 Task: Add a gradient grey background to the video "movie A.mp4" and Play
Action: Mouse moved to (620, 134)
Screenshot: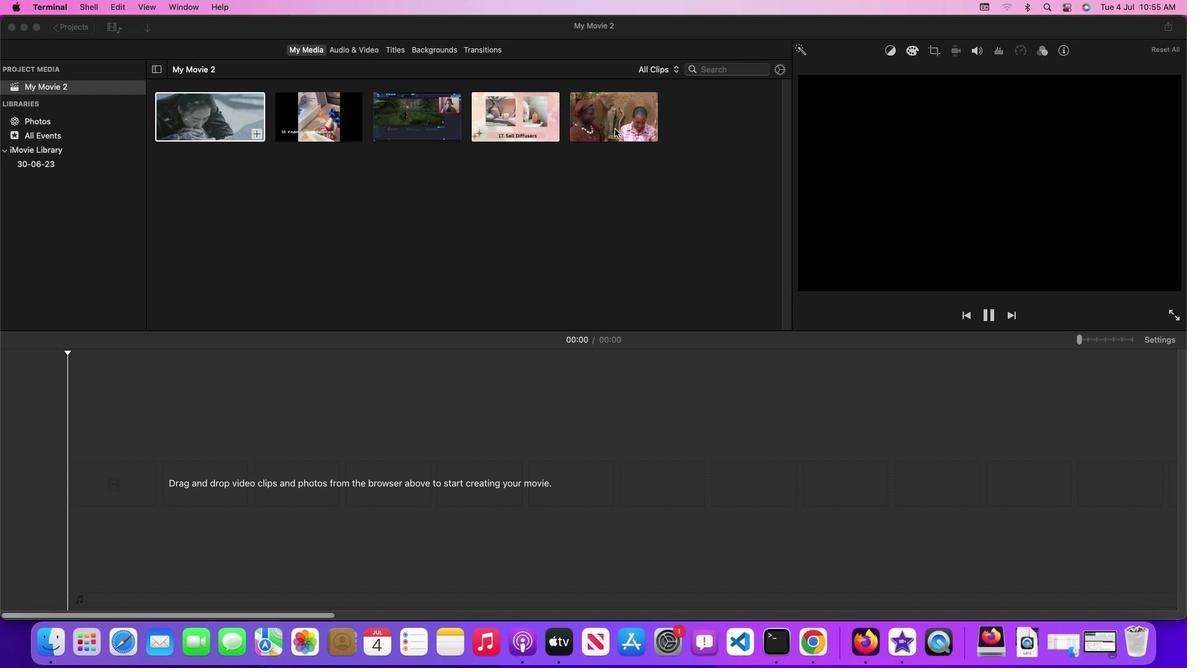 
Action: Mouse pressed left at (620, 134)
Screenshot: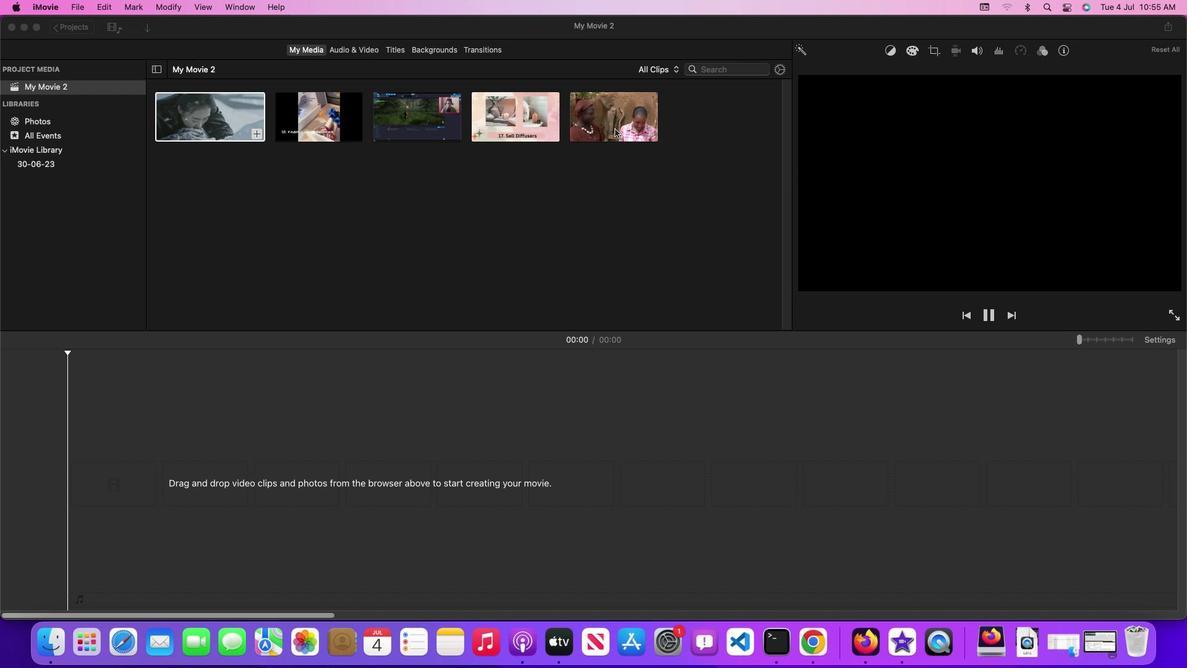 
Action: Mouse moved to (438, 55)
Screenshot: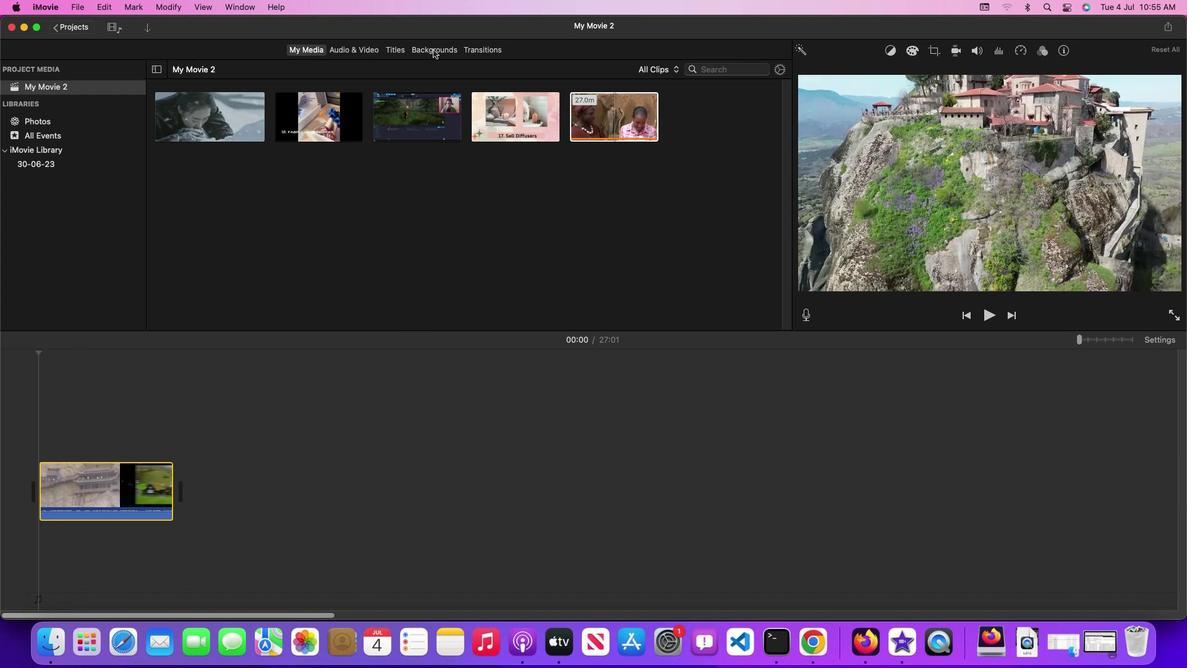 
Action: Mouse pressed left at (438, 55)
Screenshot: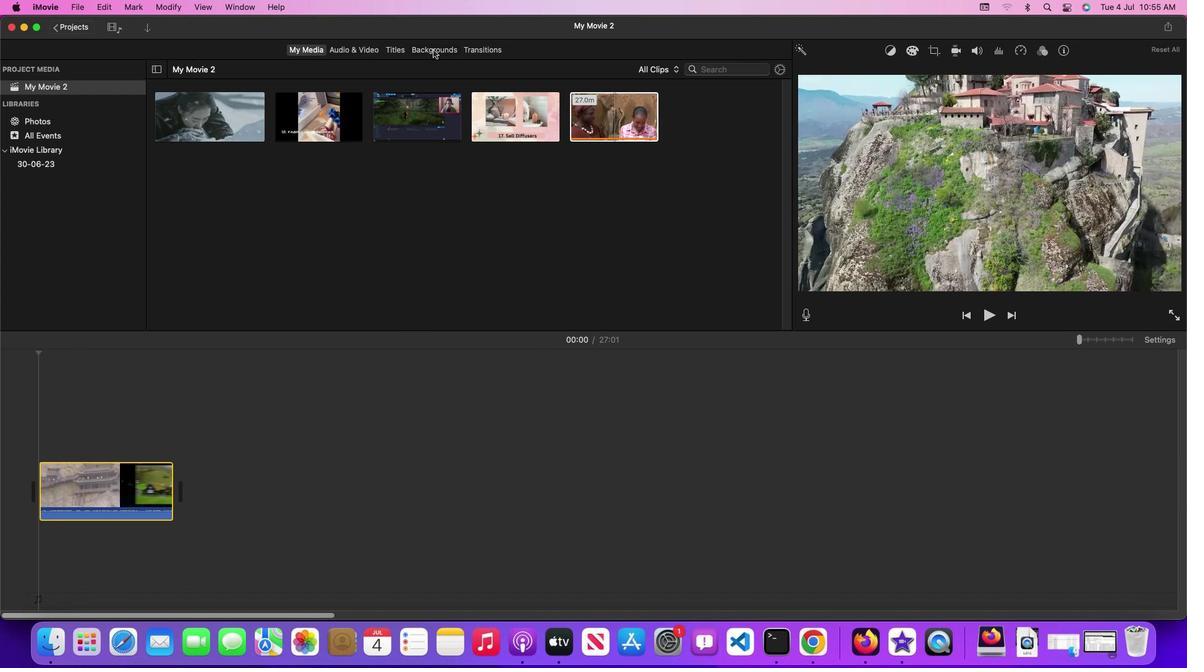 
Action: Mouse moved to (758, 175)
Screenshot: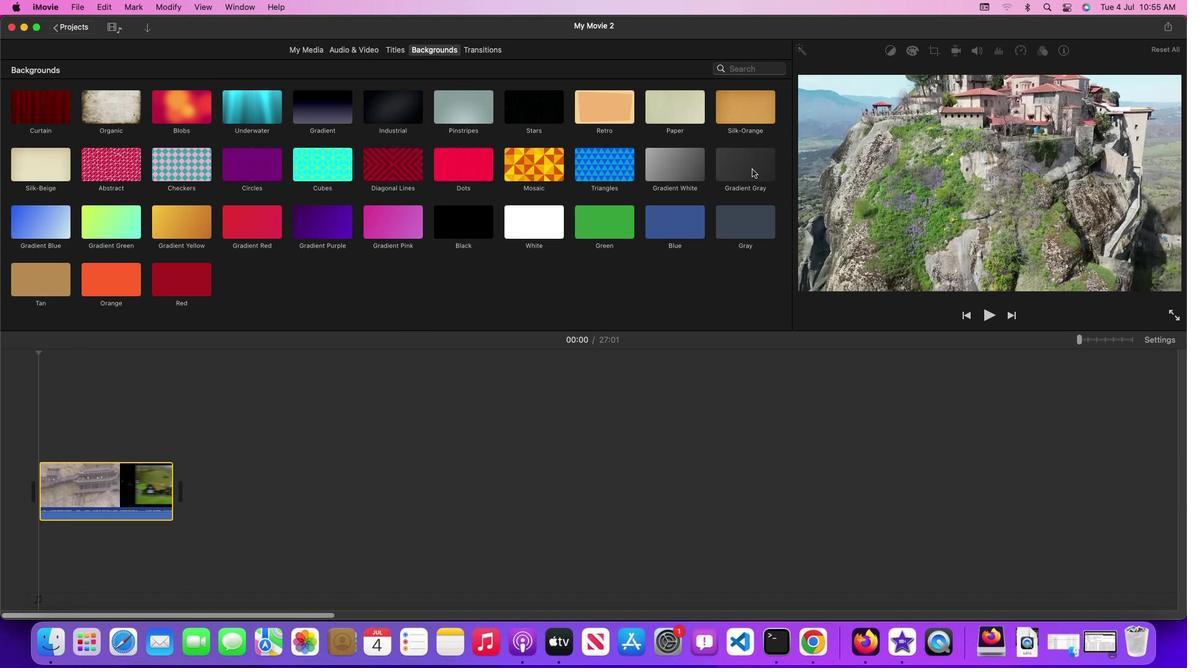 
Action: Mouse pressed left at (758, 175)
Screenshot: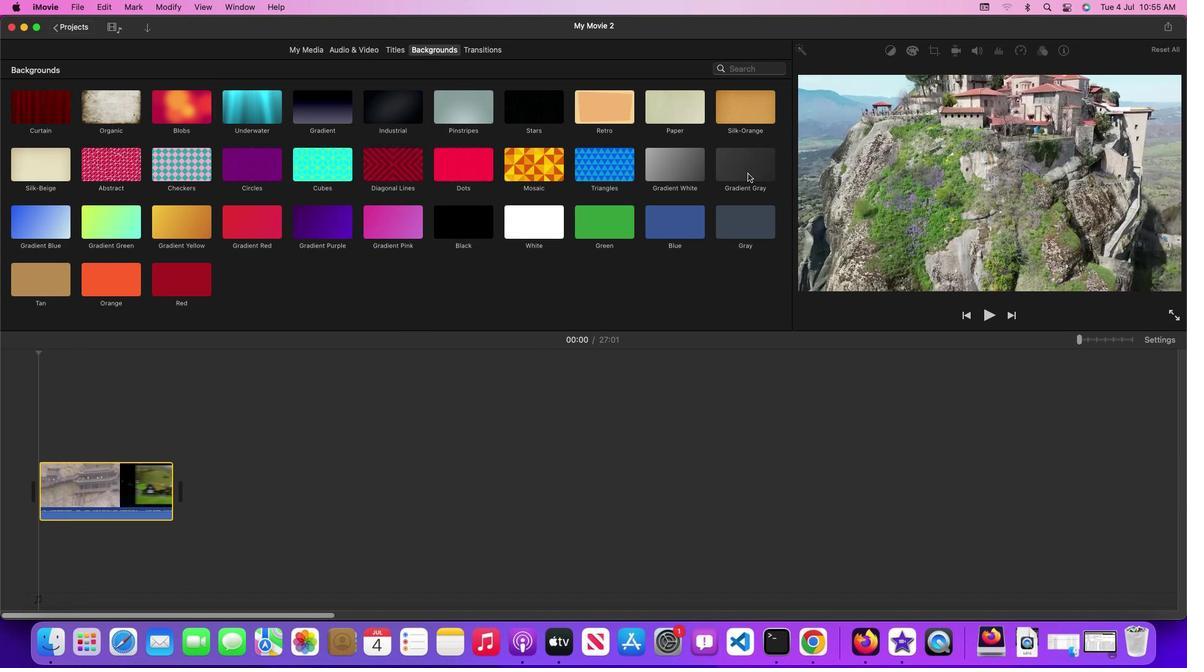 
Action: Mouse moved to (231, 498)
Screenshot: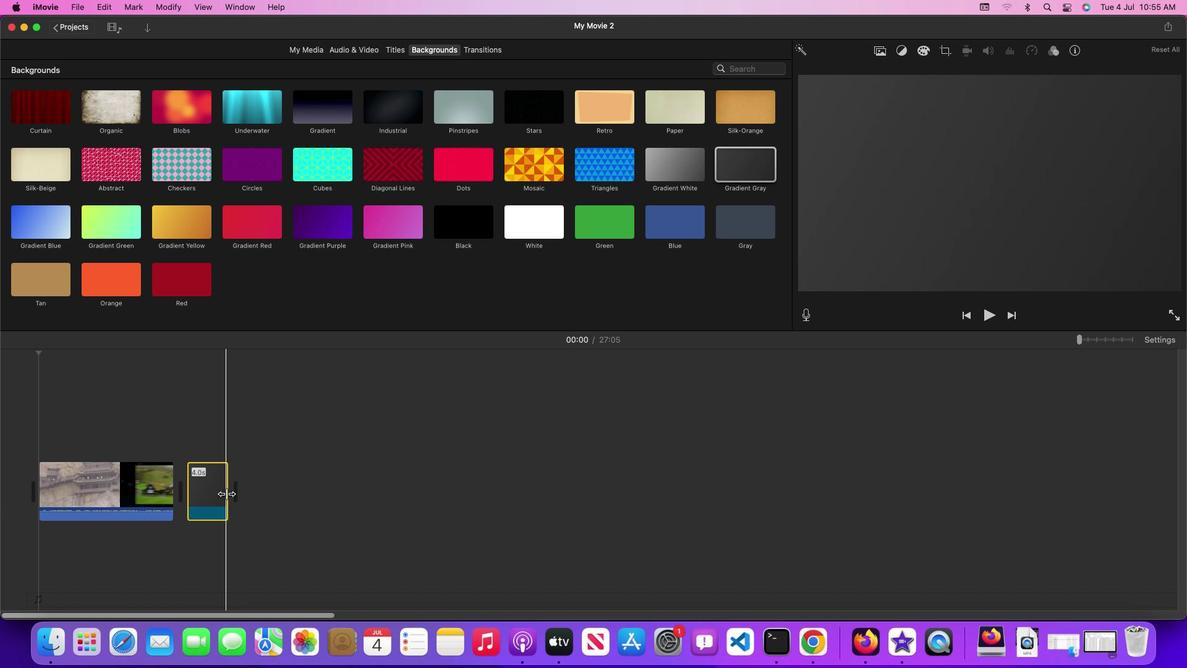 
Action: Mouse pressed left at (231, 498)
Screenshot: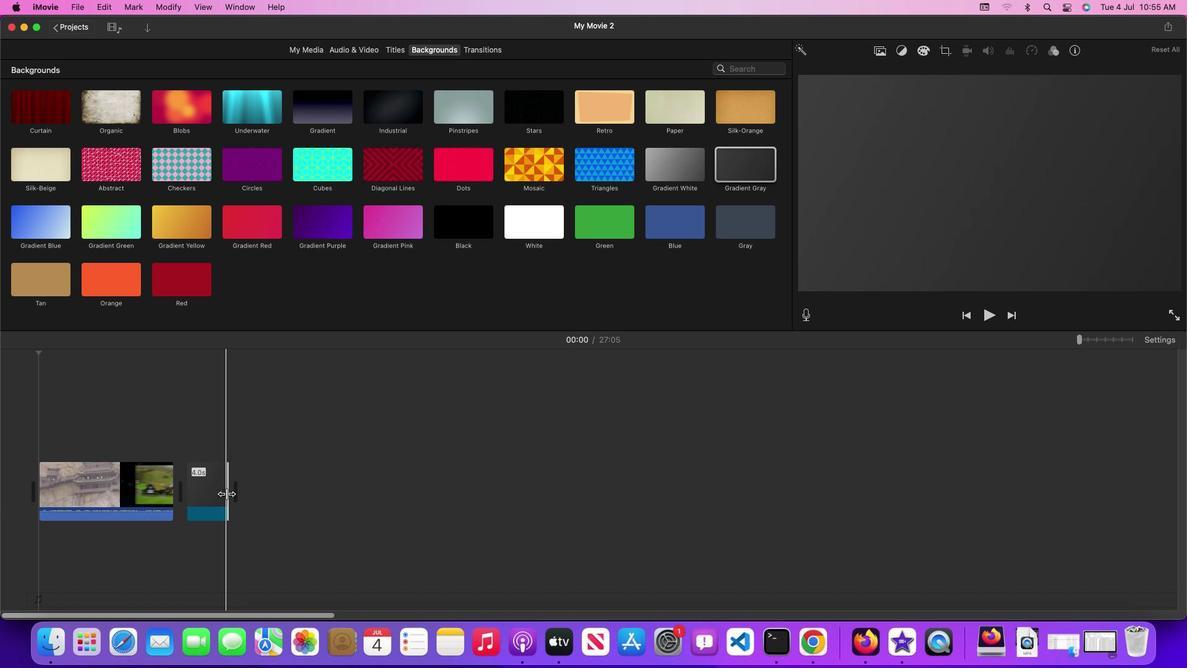 
Action: Mouse moved to (254, 495)
Screenshot: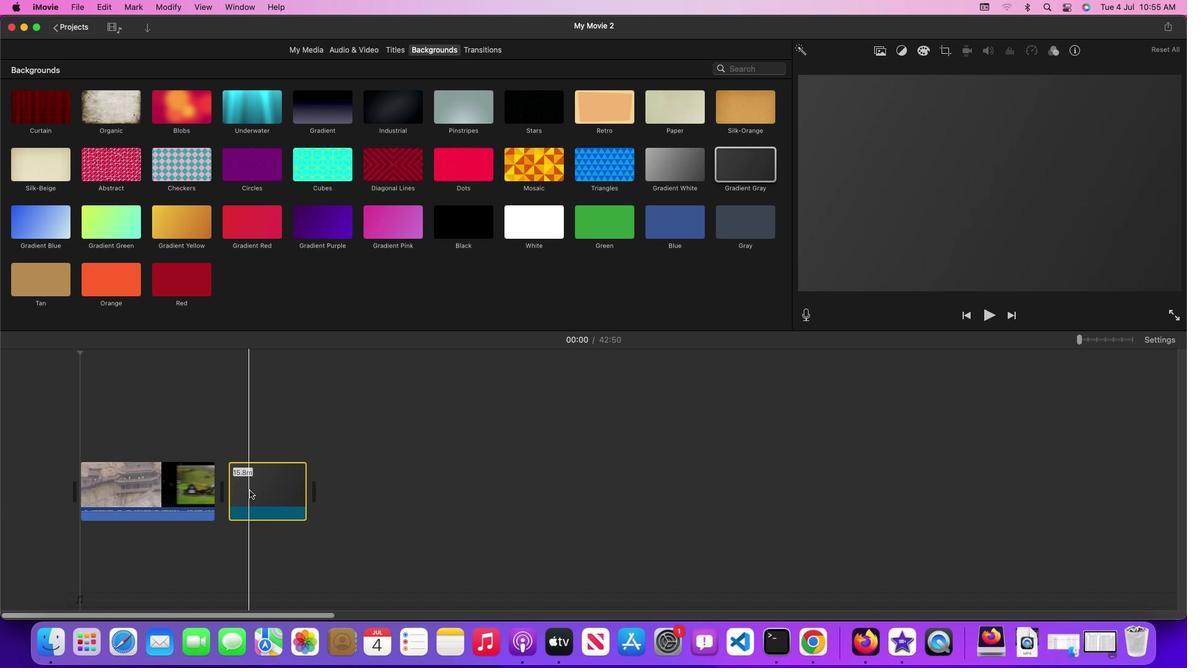 
Action: Mouse pressed left at (254, 495)
Screenshot: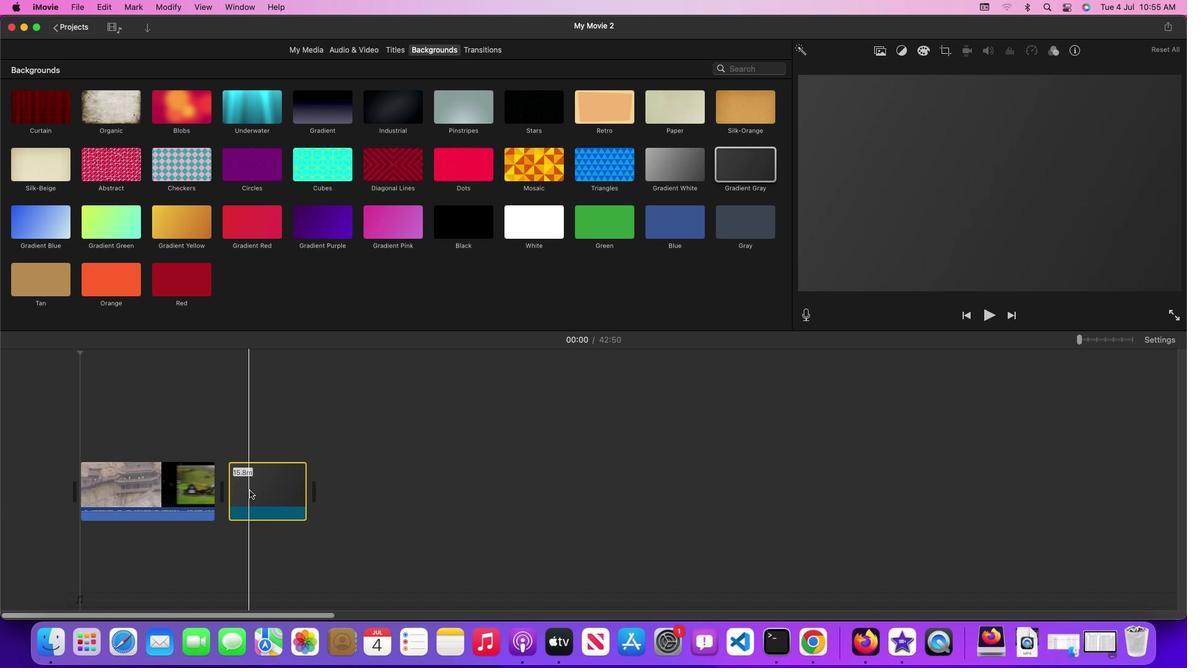 
Action: Mouse moved to (180, 440)
Screenshot: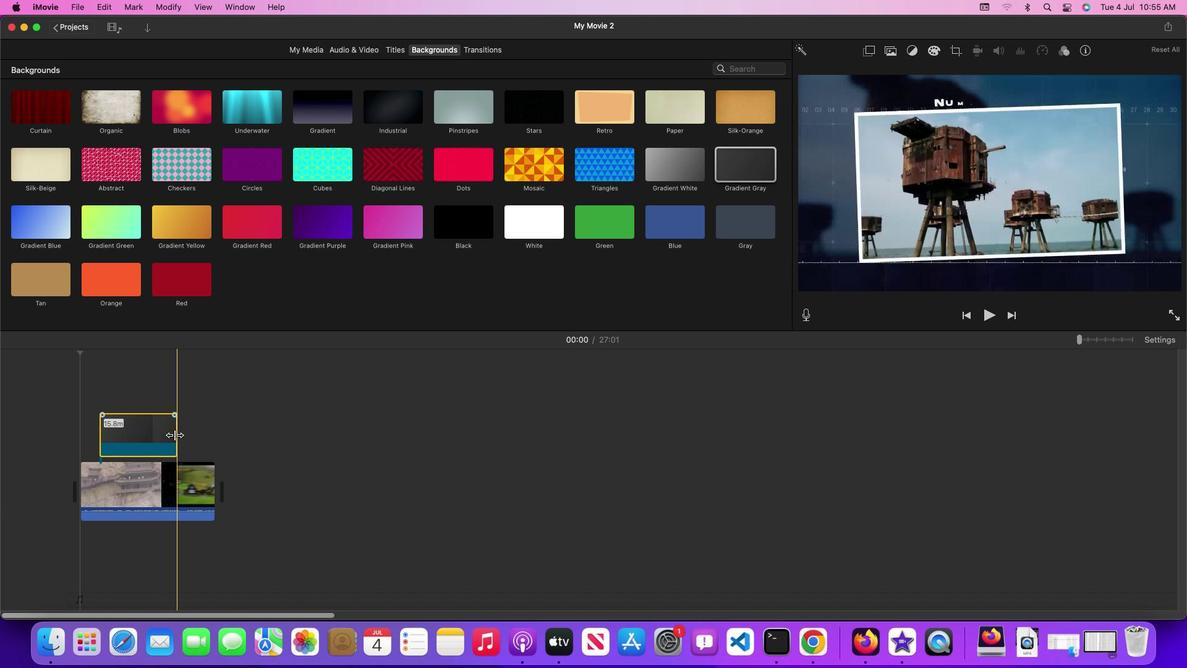 
Action: Mouse pressed left at (180, 440)
Screenshot: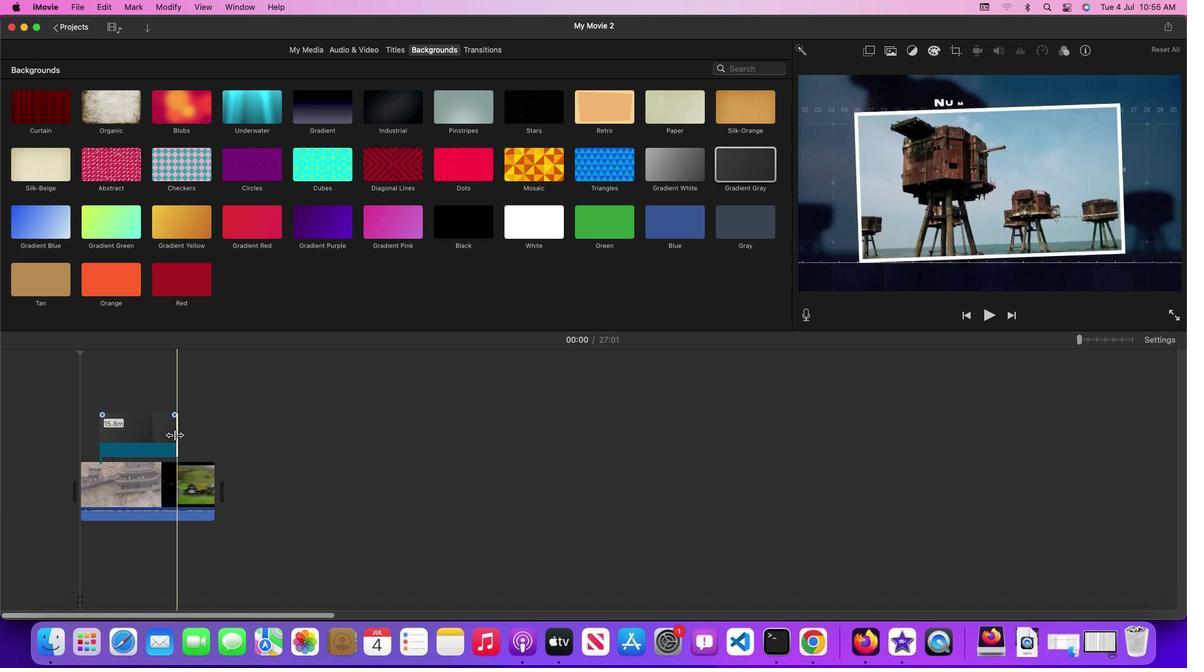 
Action: Mouse moved to (186, 488)
Screenshot: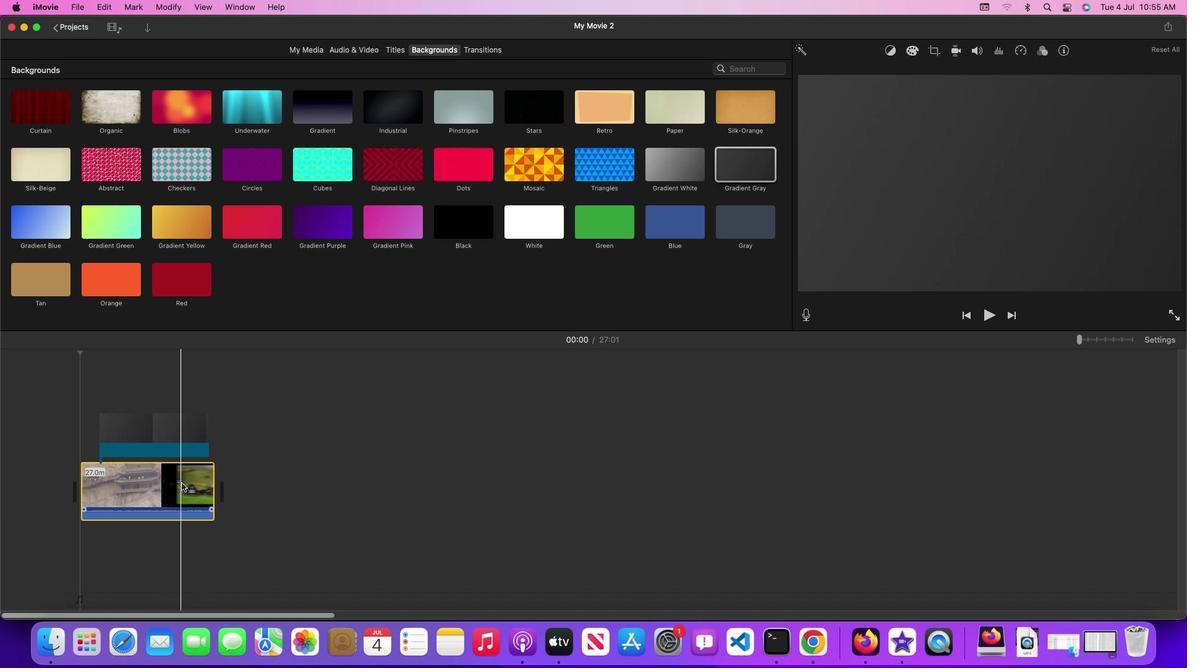
Action: Mouse pressed left at (186, 488)
Screenshot: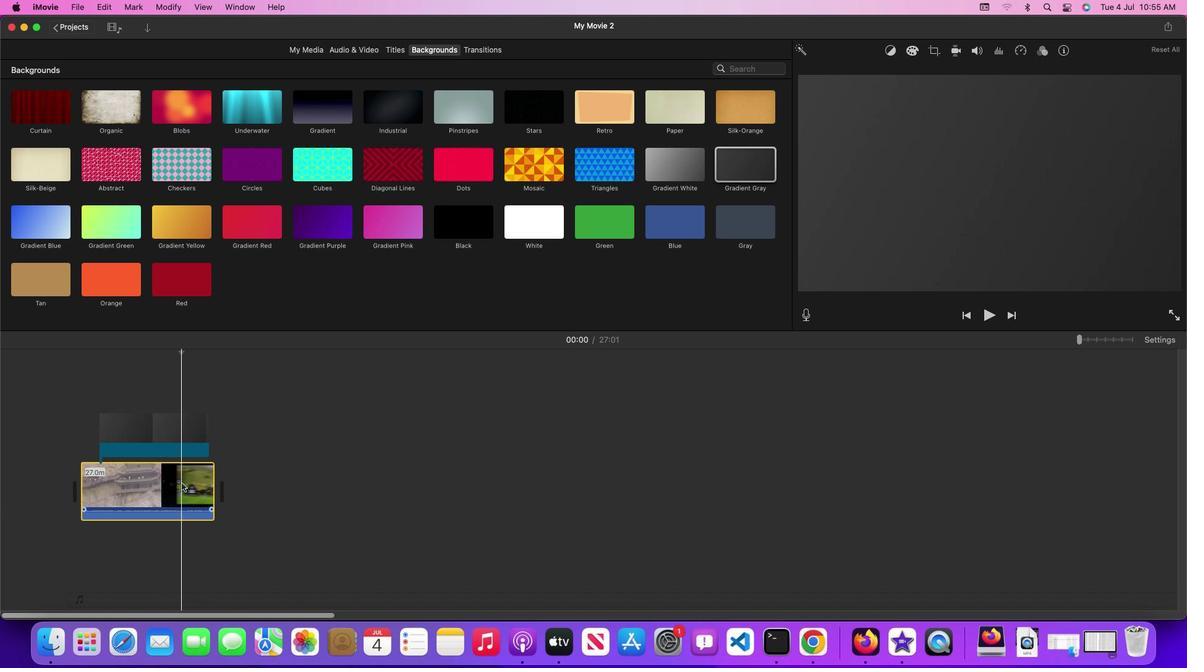
Action: Mouse moved to (193, 447)
Screenshot: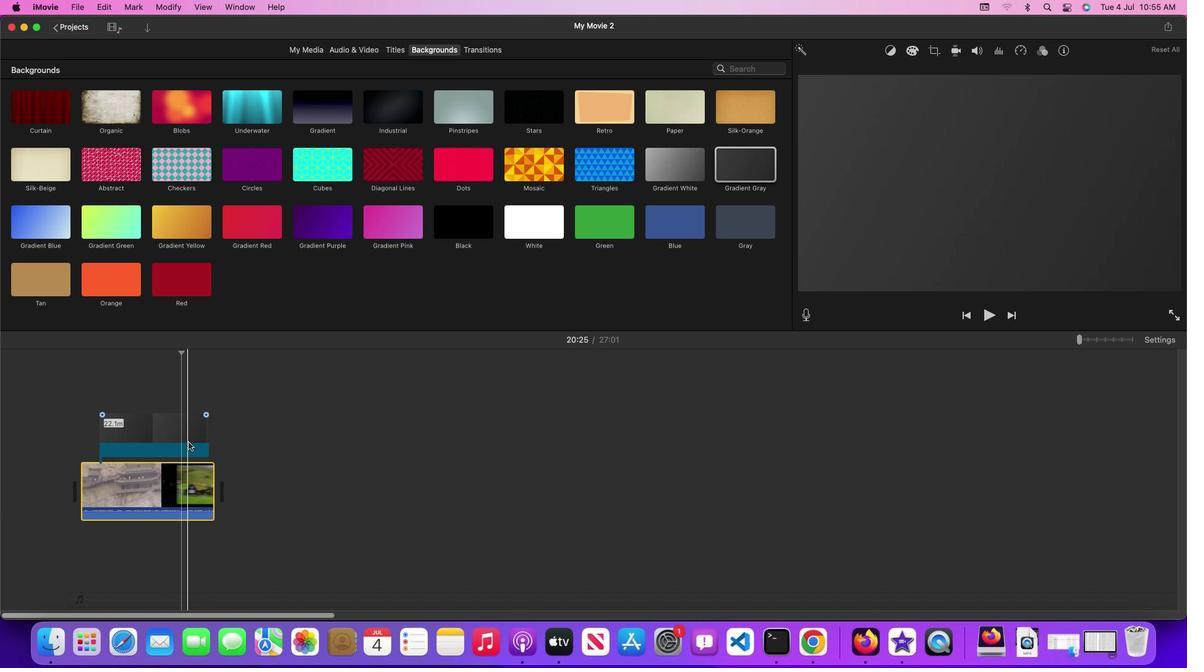 
Action: Mouse pressed left at (193, 447)
Screenshot: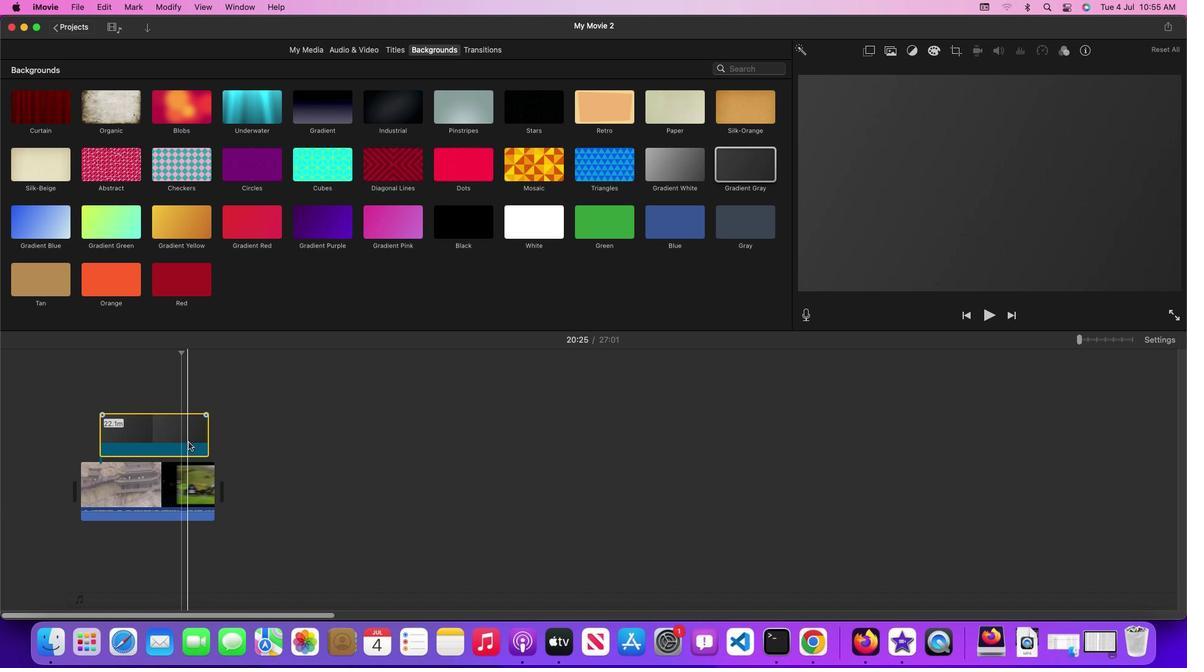 
Action: Mouse moved to (878, 56)
Screenshot: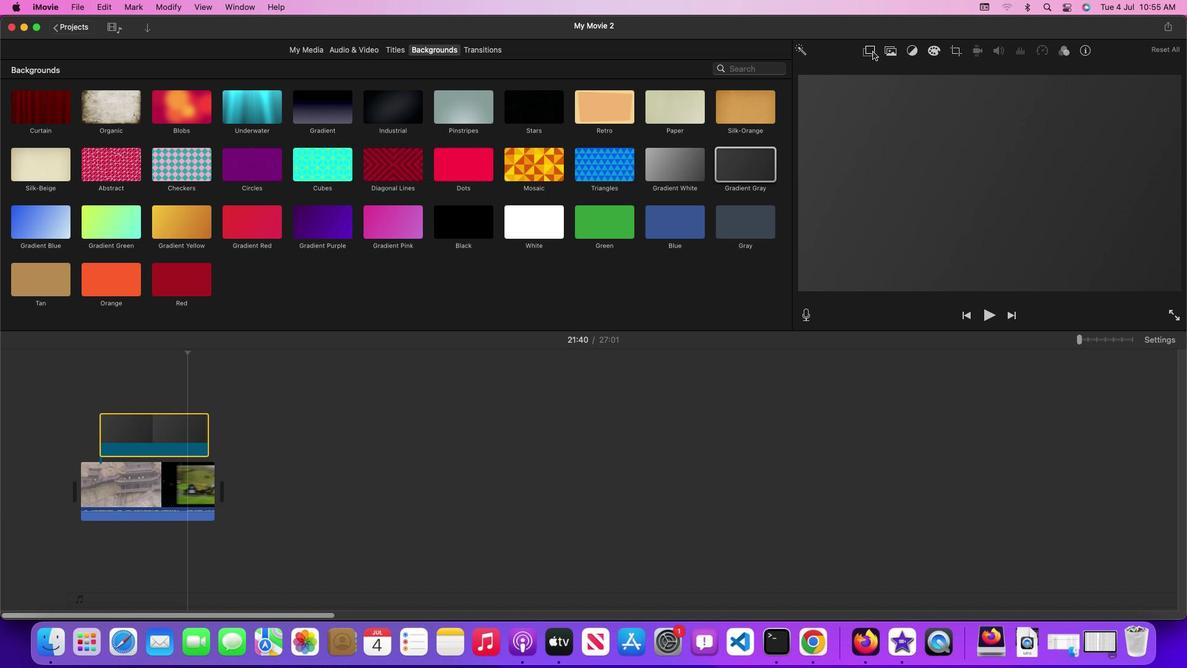 
Action: Mouse pressed left at (878, 56)
Screenshot: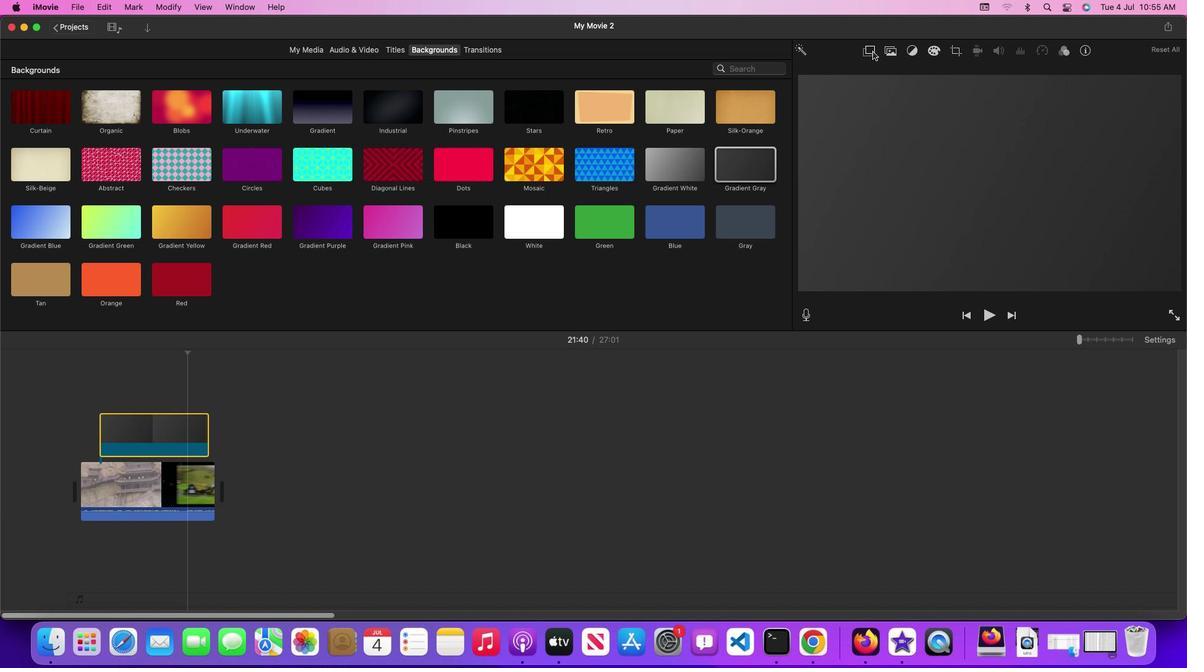 
Action: Mouse moved to (846, 77)
Screenshot: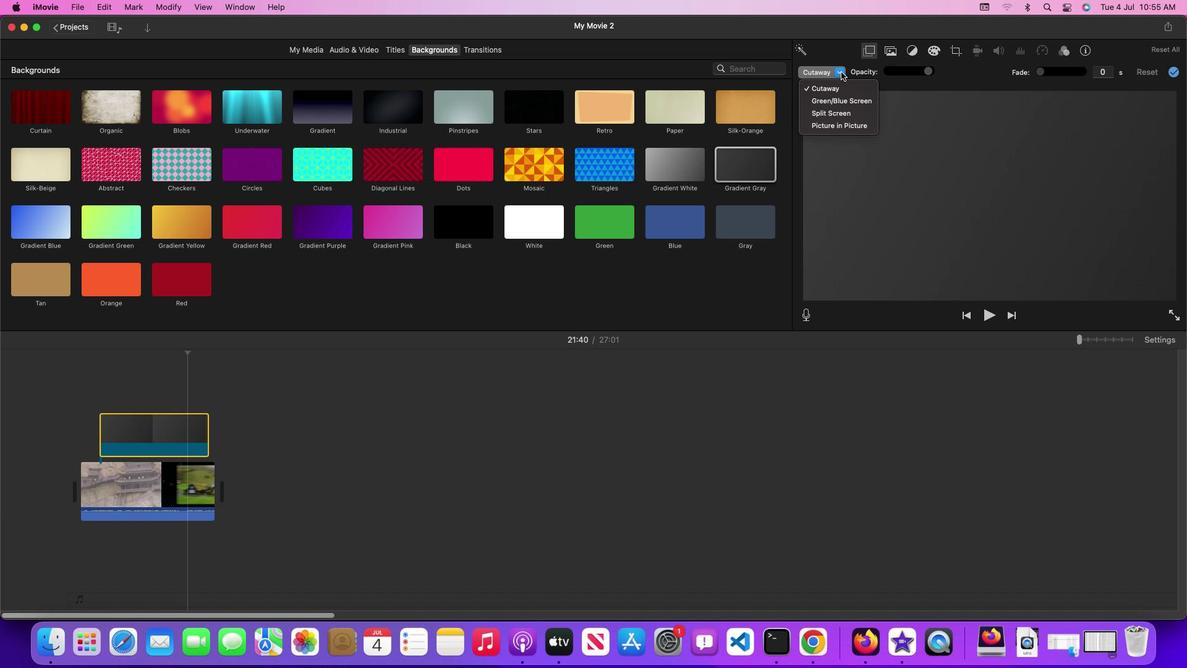 
Action: Mouse pressed left at (846, 77)
Screenshot: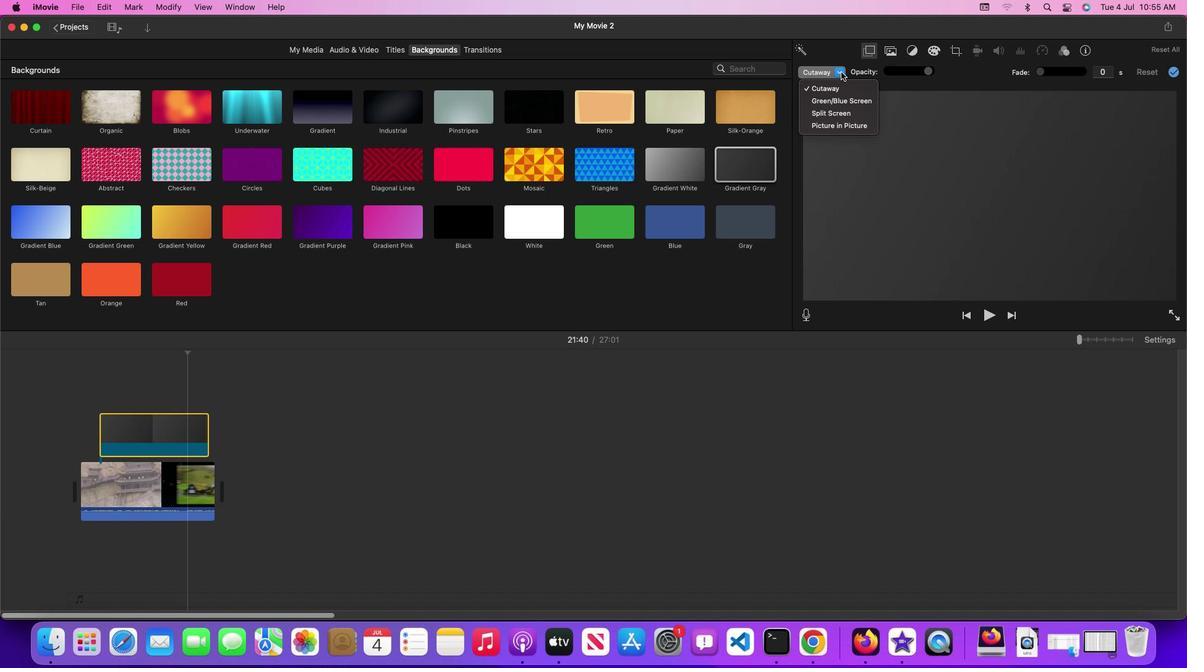 
Action: Mouse moved to (846, 133)
Screenshot: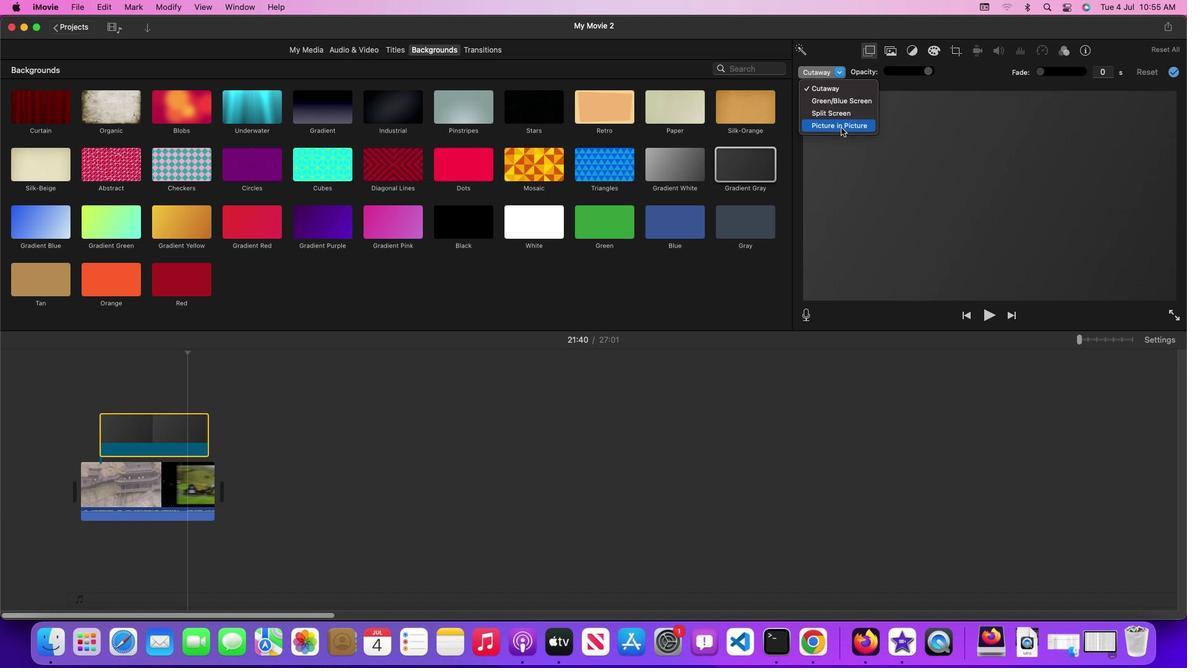 
Action: Mouse pressed left at (846, 133)
Screenshot: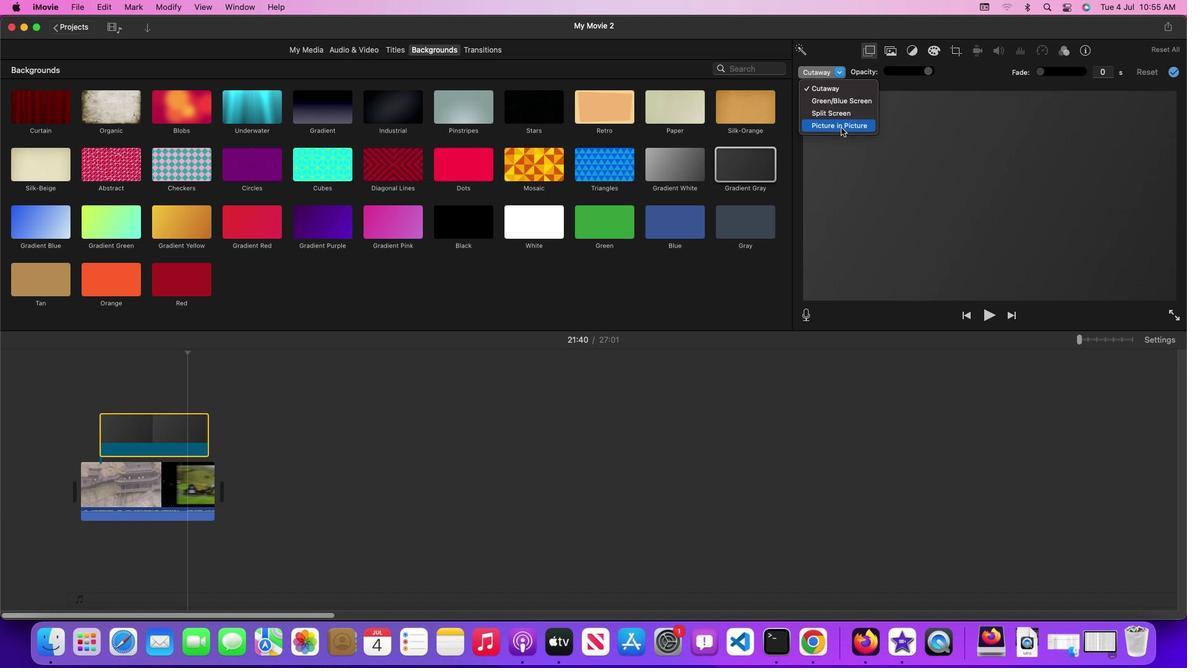 
Action: Mouse moved to (1080, 138)
Screenshot: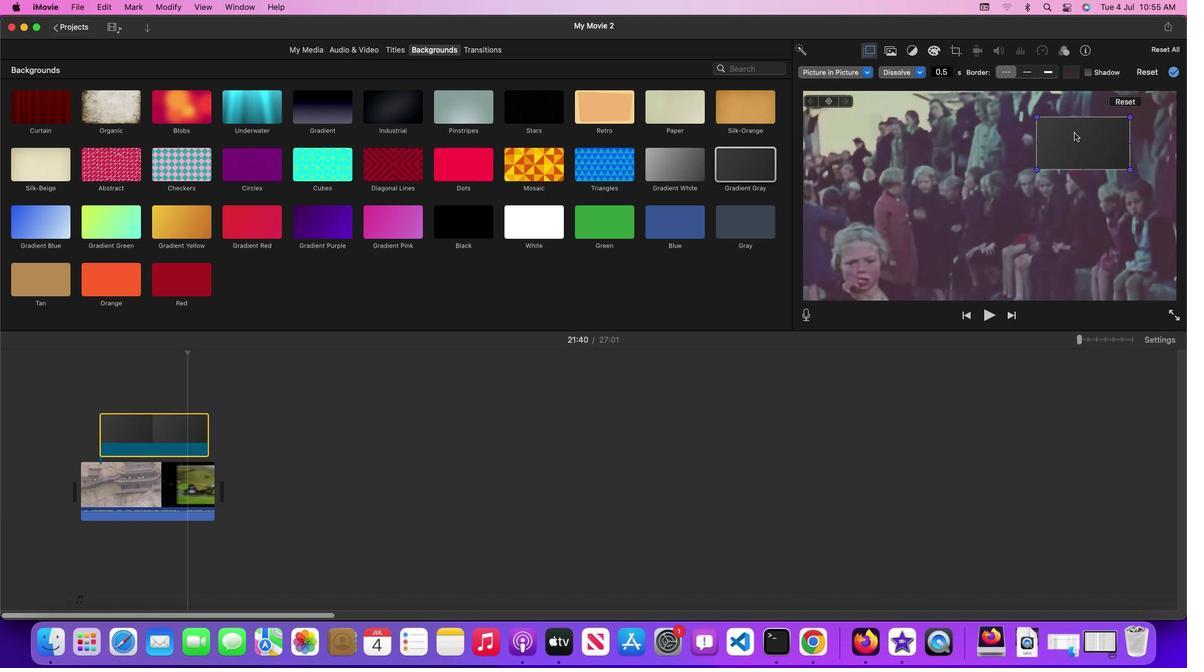 
Action: Mouse pressed left at (1080, 138)
Screenshot: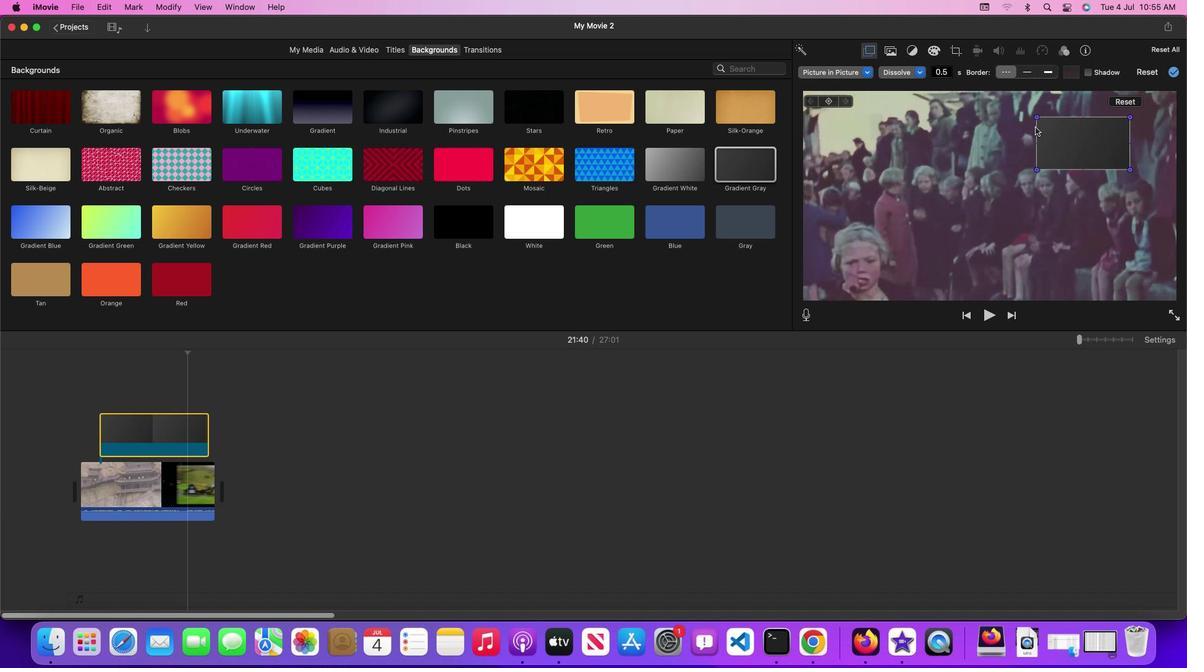 
Action: Mouse moved to (1080, 136)
Screenshot: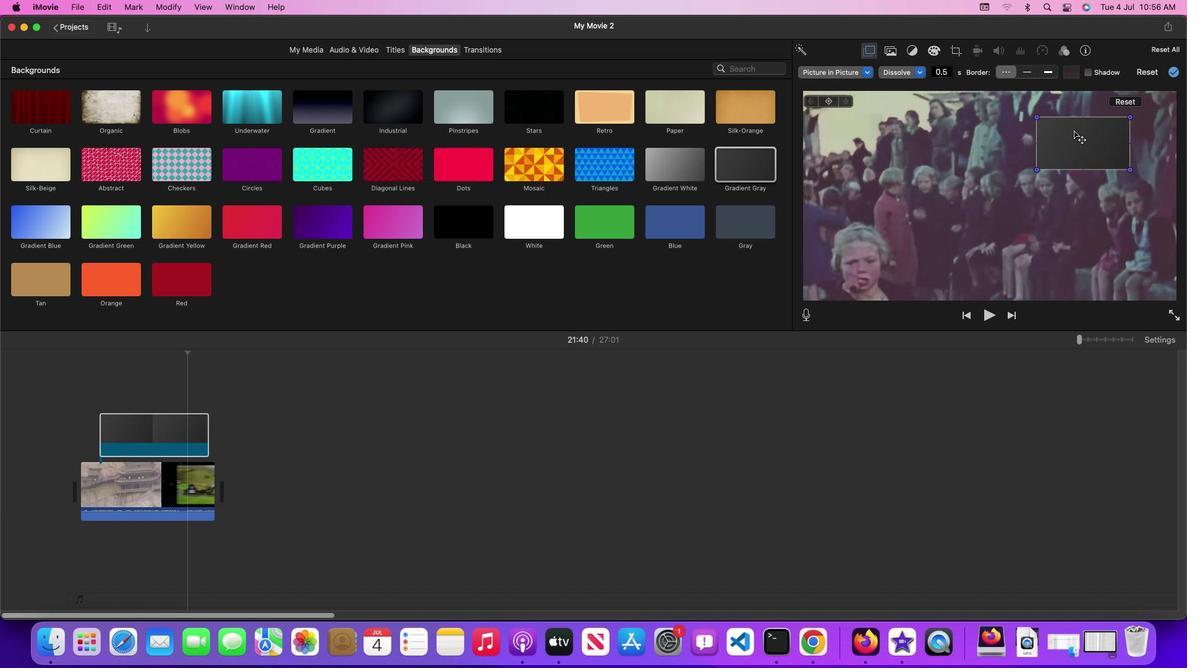 
Action: Mouse pressed left at (1080, 136)
Screenshot: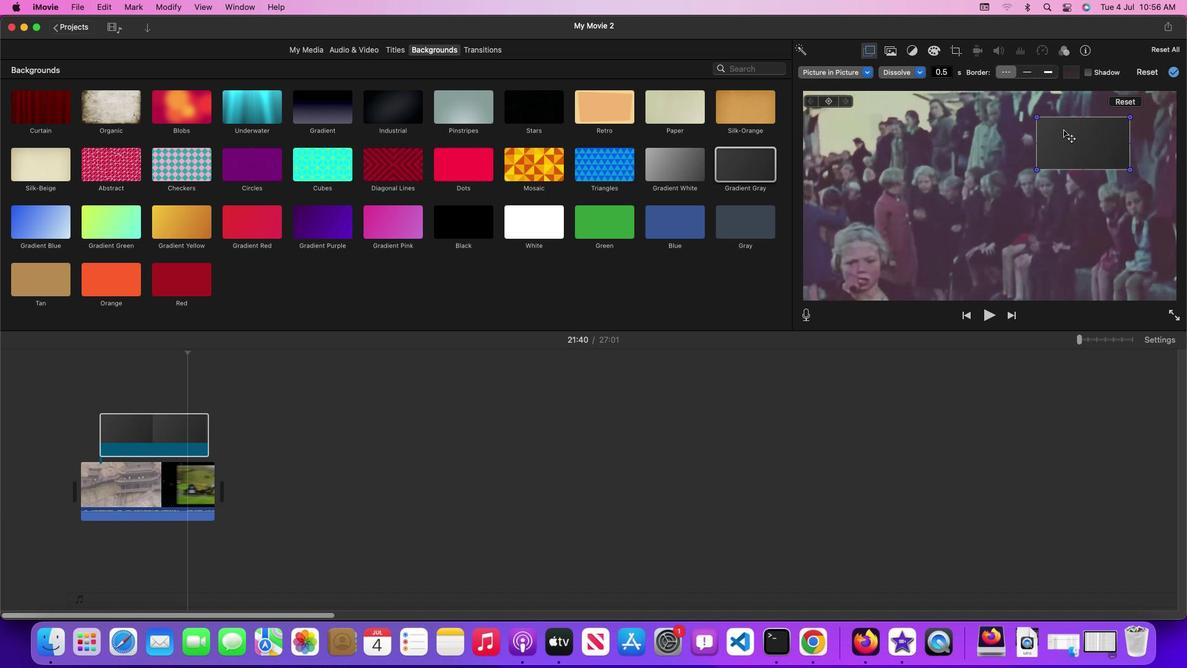 
Action: Mouse moved to (901, 147)
Screenshot: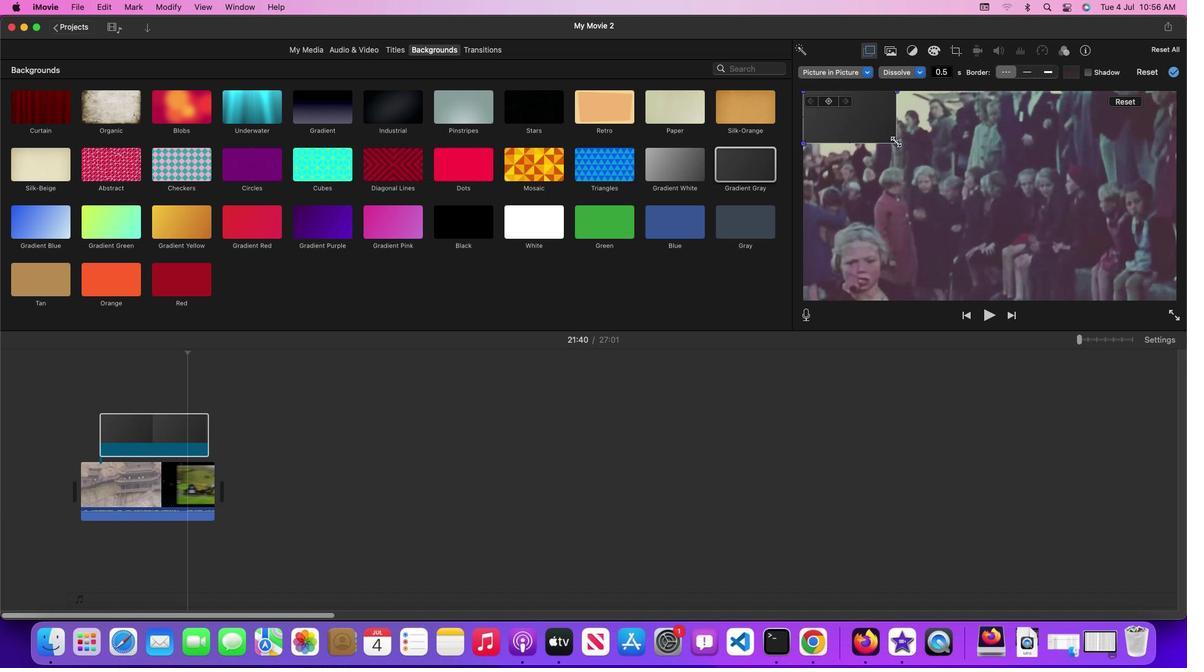
Action: Mouse pressed left at (901, 147)
Screenshot: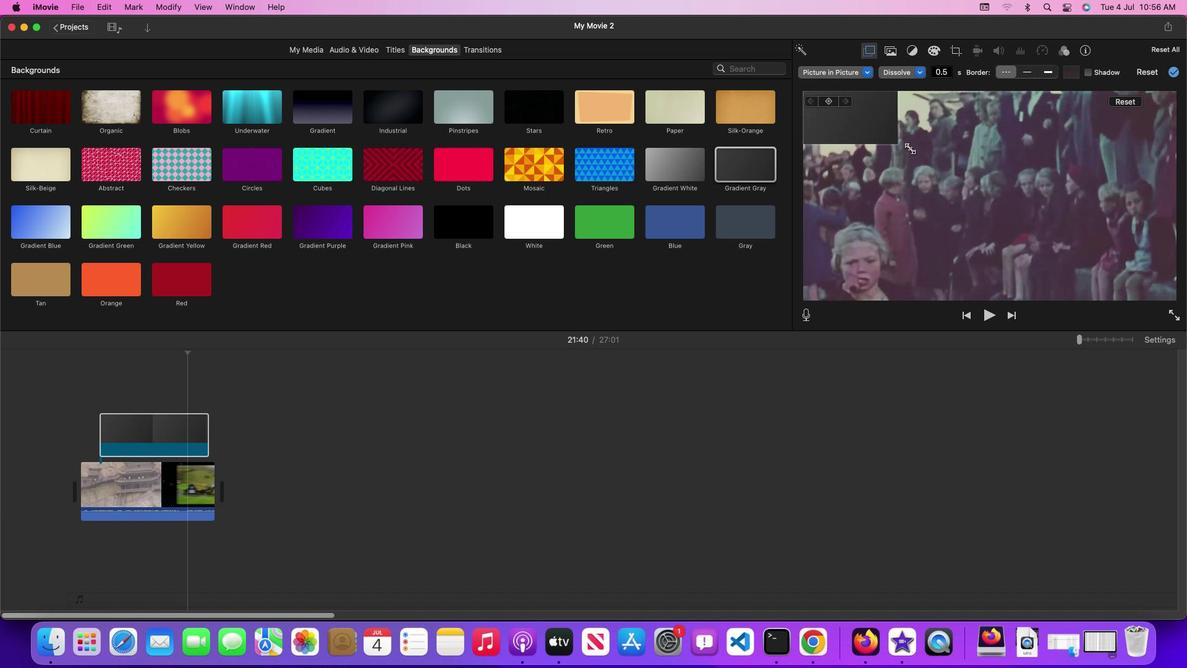
Action: Mouse moved to (875, 79)
Screenshot: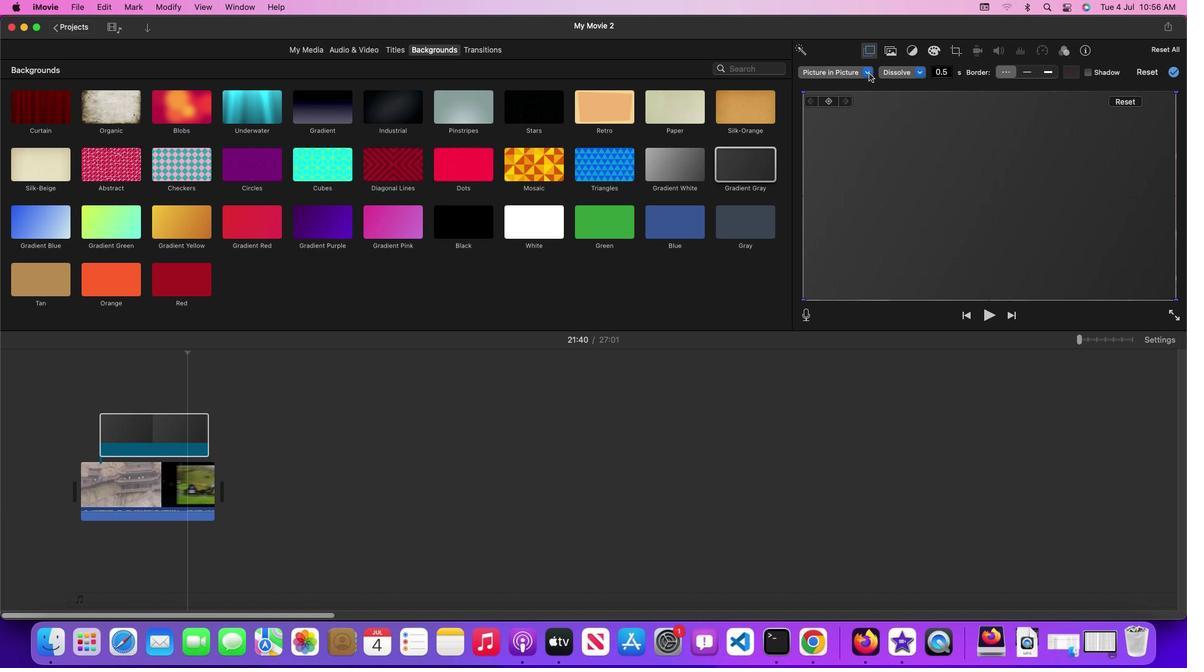 
Action: Mouse pressed left at (875, 79)
Screenshot: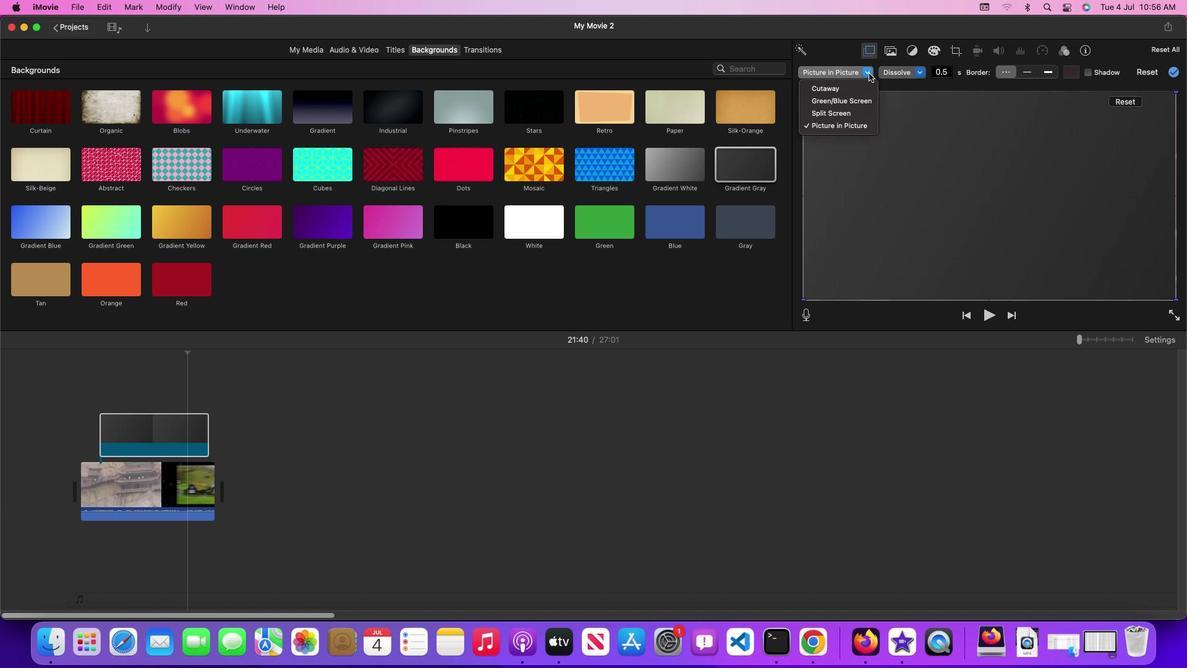 
Action: Mouse moved to (866, 97)
Screenshot: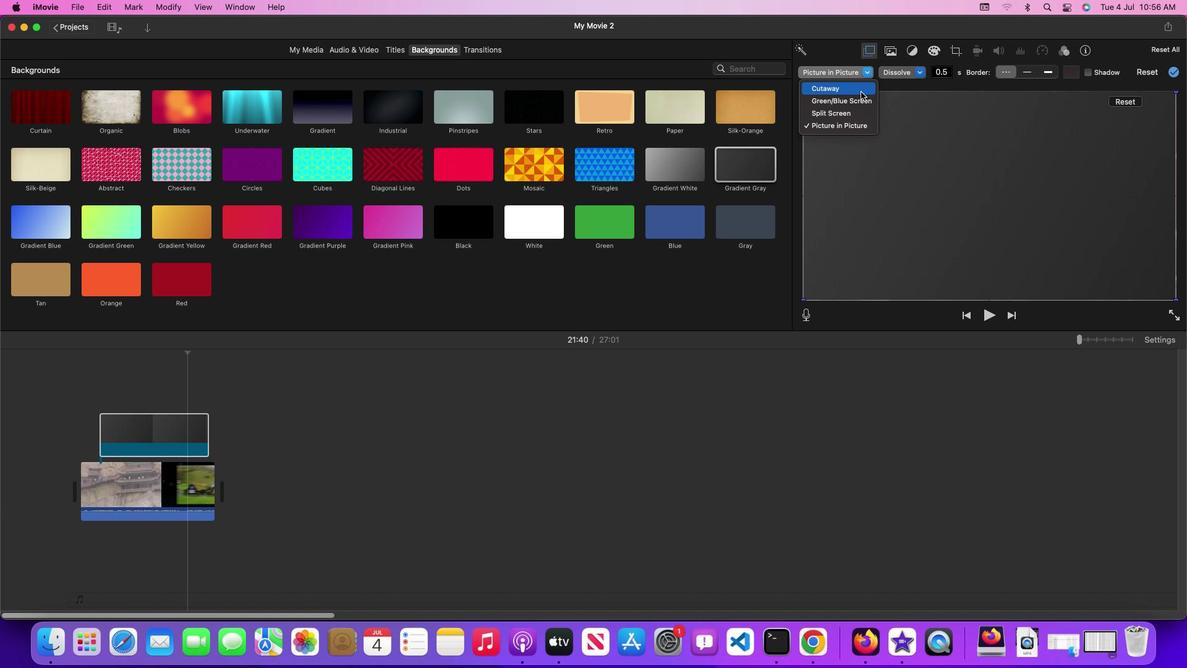 
Action: Mouse pressed left at (866, 97)
Screenshot: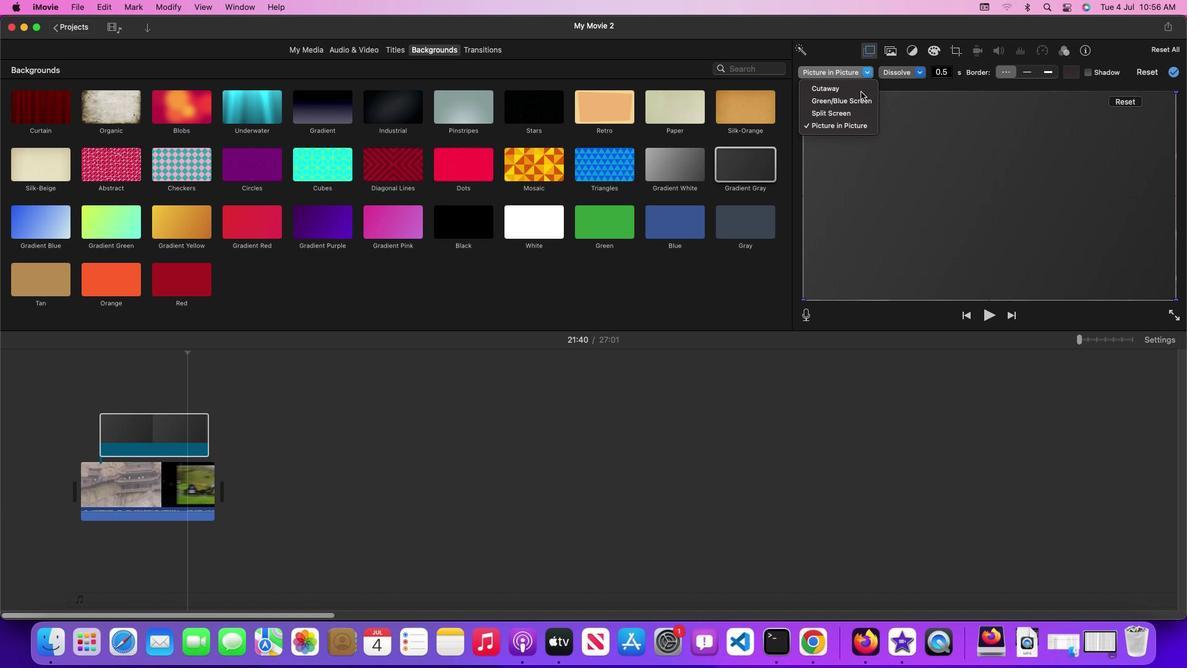 
Action: Mouse moved to (936, 76)
Screenshot: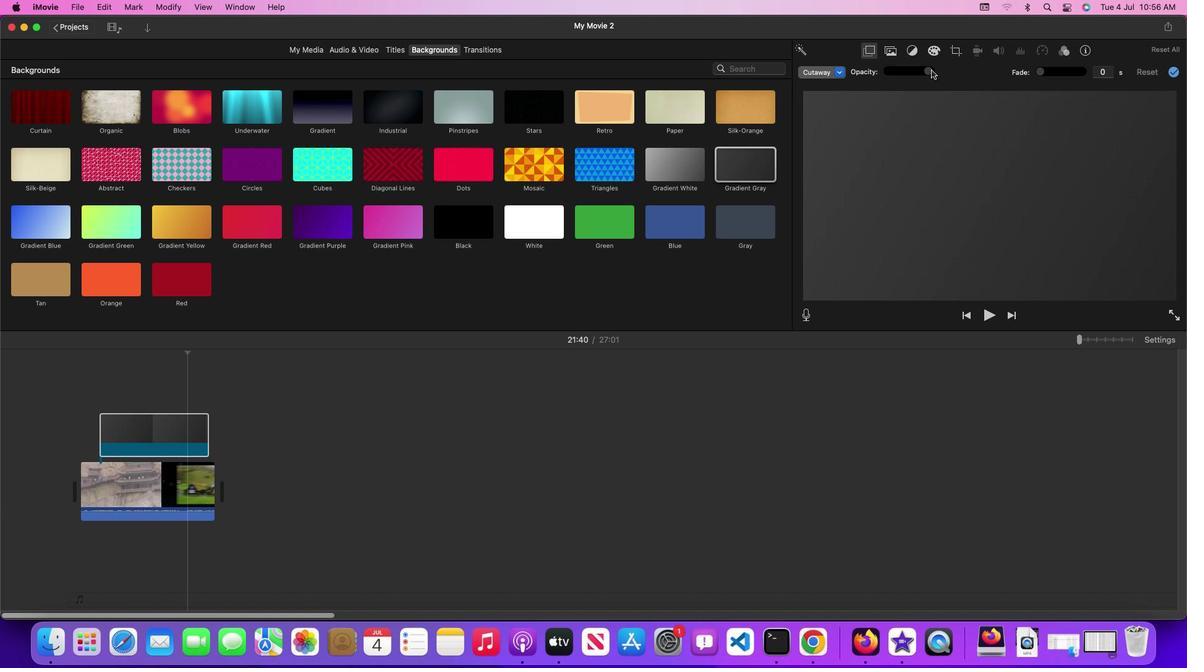 
Action: Mouse pressed left at (936, 76)
Screenshot: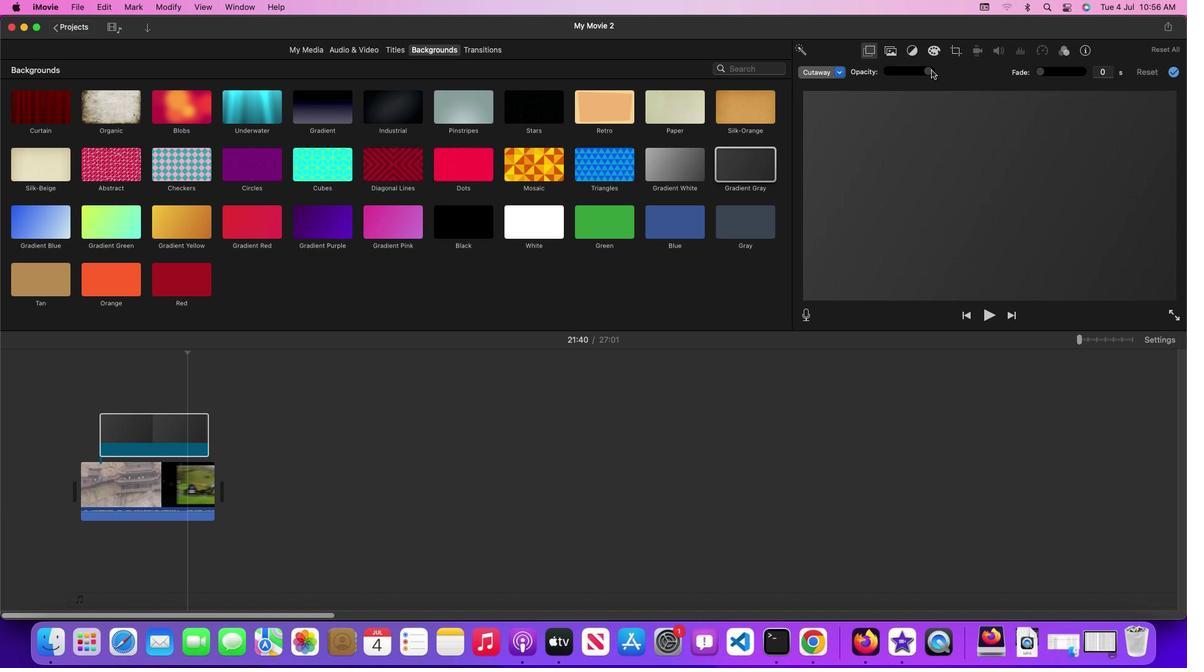 
Action: Mouse moved to (917, 79)
Screenshot: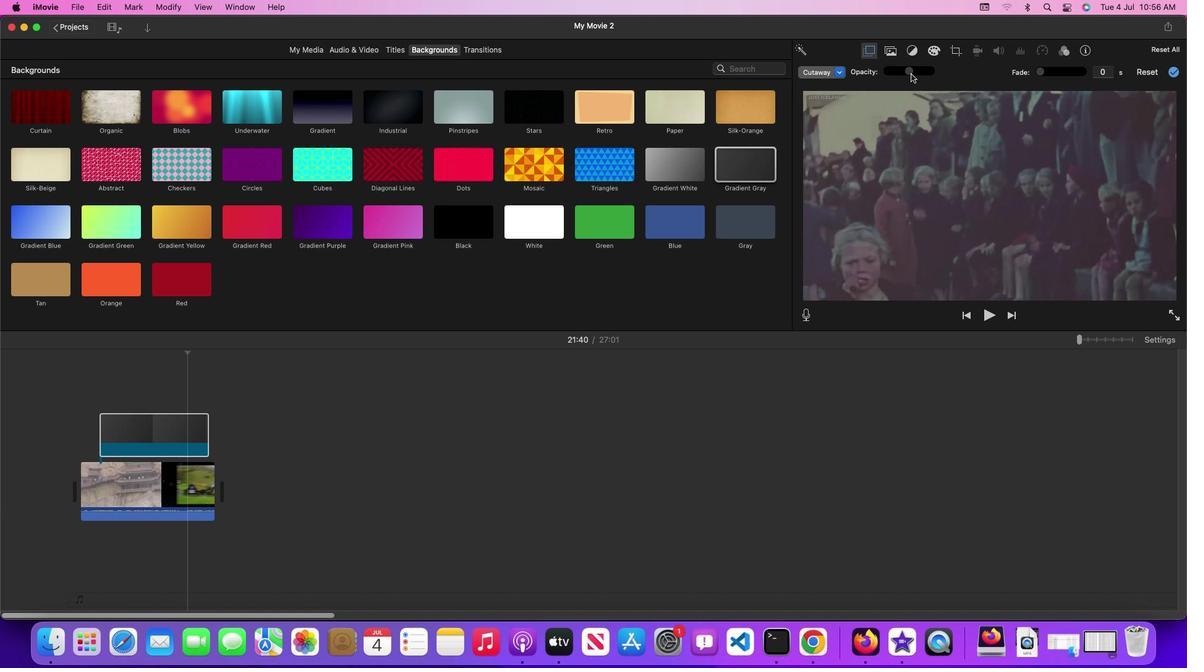 
Action: Key pressed Key.space
Screenshot: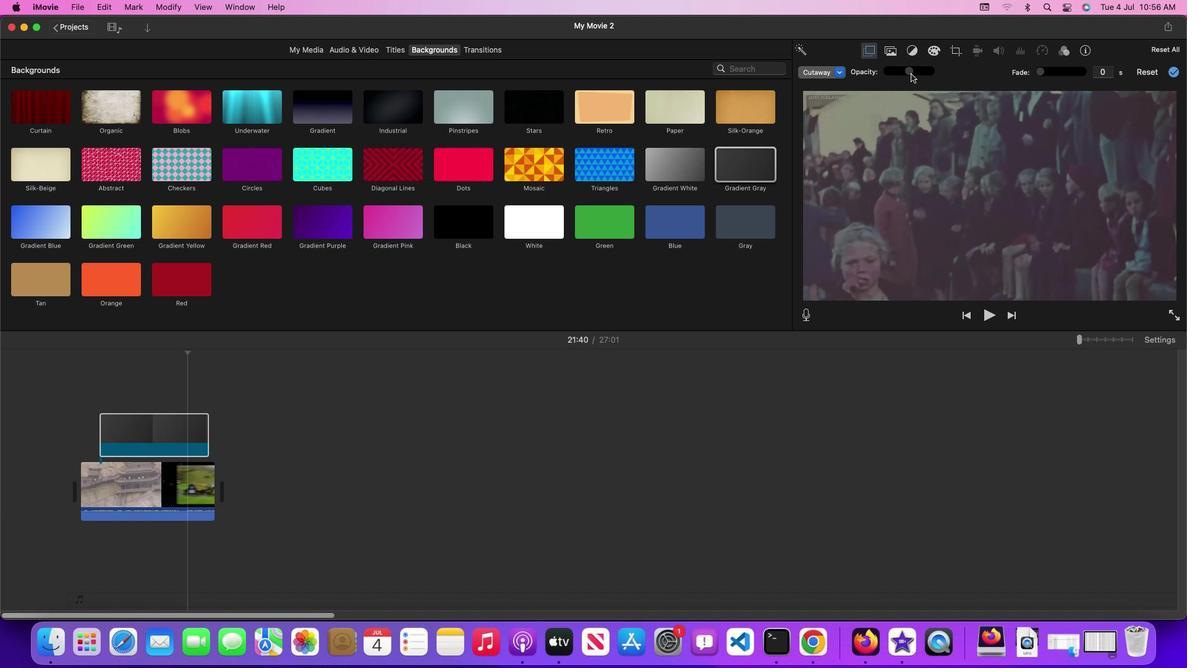 
Action: Mouse moved to (930, 140)
Screenshot: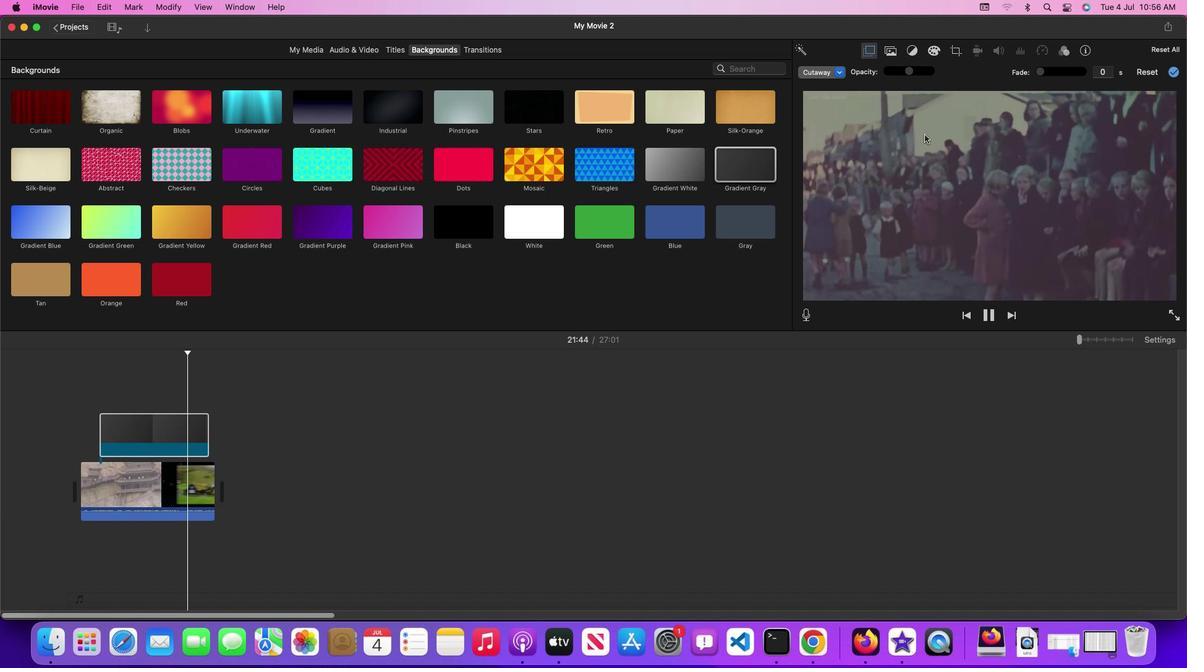 
